 Task: Invite Team Member Softage.1@softage.net to Workspace Call Center Services. Invite Team Member Softage.2@softage.net to Workspace Call Center Services. Invite Team Member Softage.3@softage.net to Workspace Call Center Services. Invite Team Member Softage.4@softage.net to Workspace Call Center Services
Action: Mouse moved to (282, 249)
Screenshot: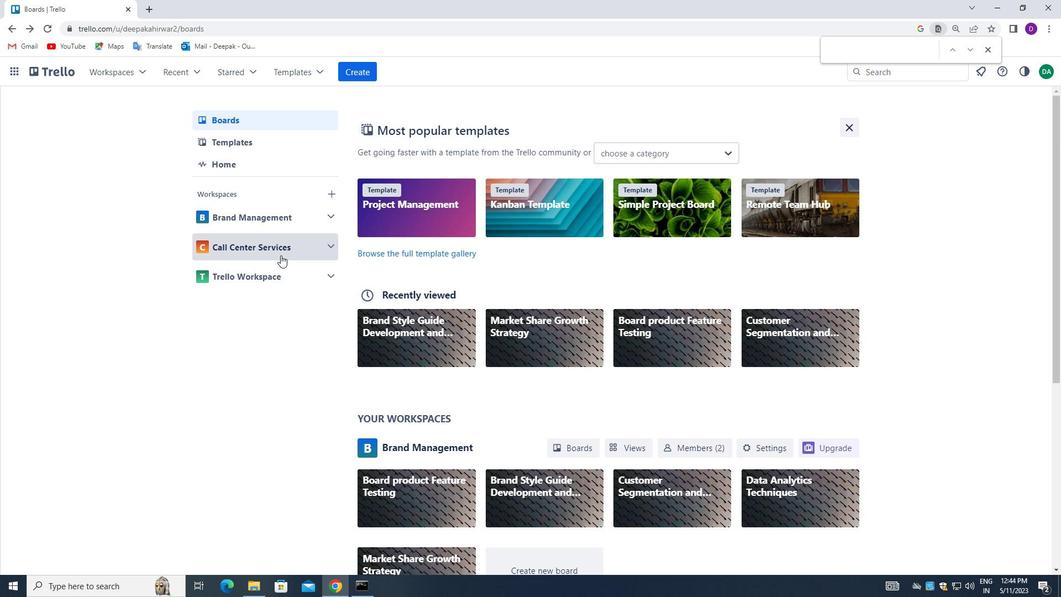 
Action: Mouse pressed left at (282, 249)
Screenshot: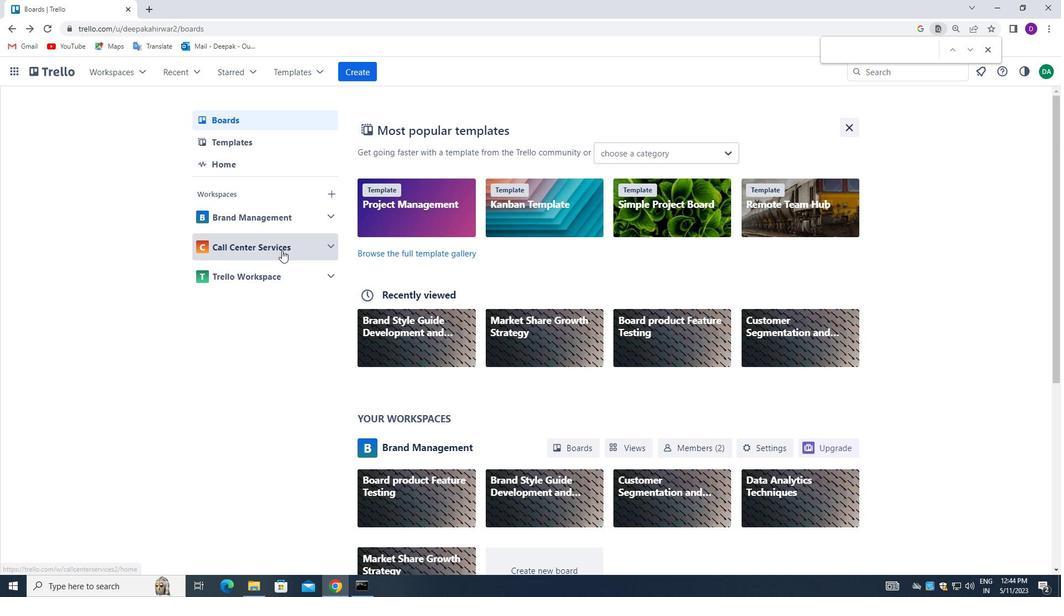 
Action: Mouse moved to (274, 337)
Screenshot: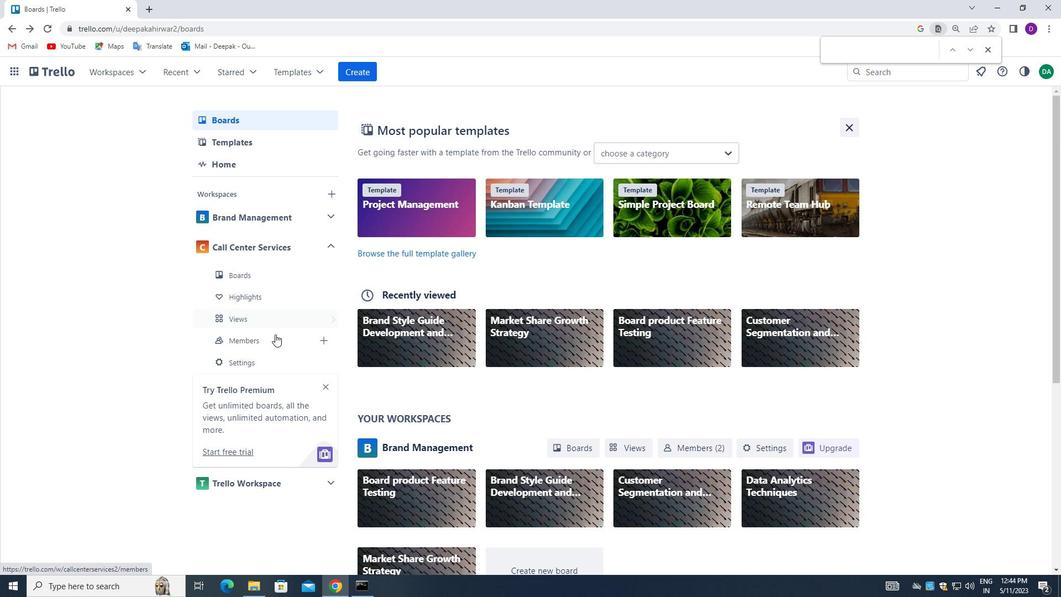
Action: Mouse pressed left at (274, 337)
Screenshot: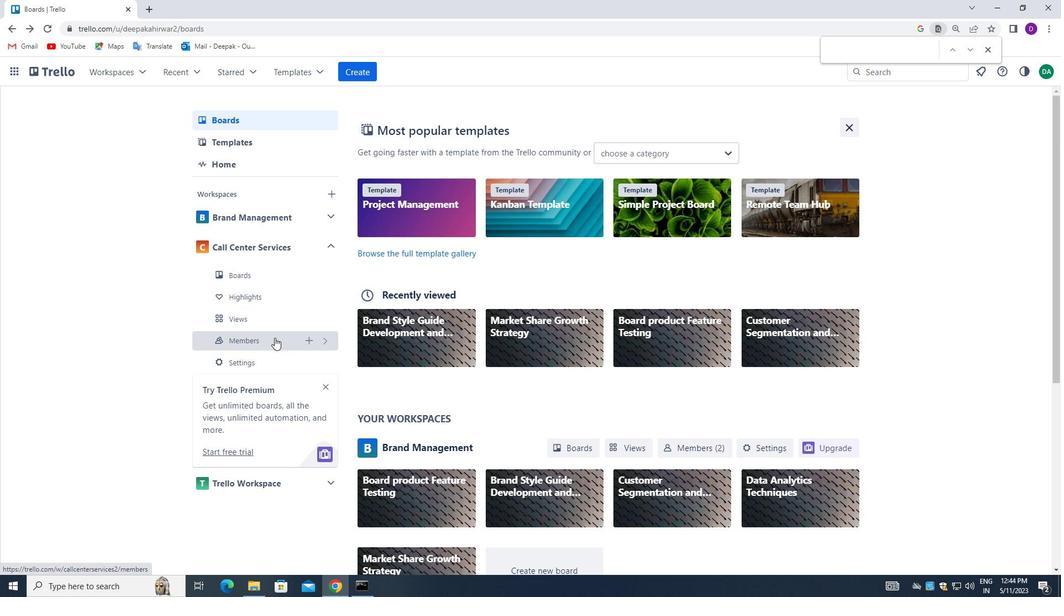 
Action: Mouse moved to (790, 117)
Screenshot: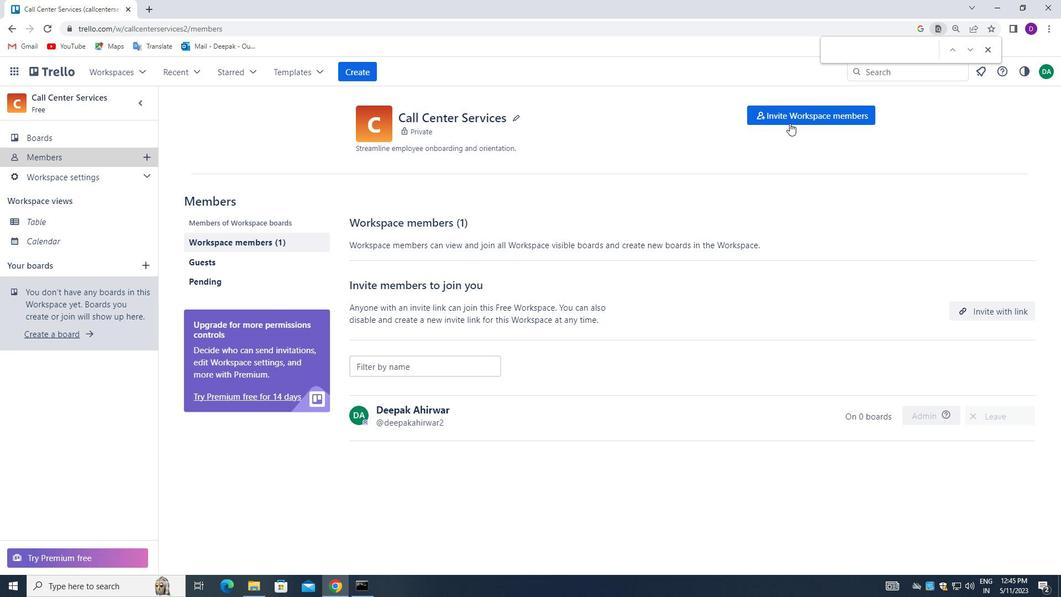 
Action: Mouse pressed left at (790, 117)
Screenshot: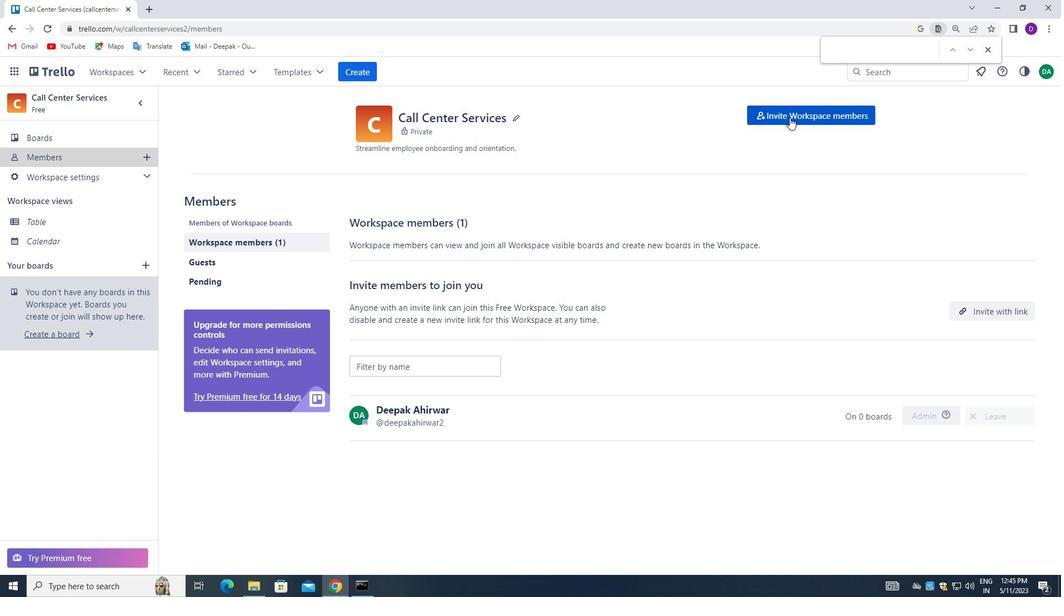 
Action: Mouse moved to (447, 313)
Screenshot: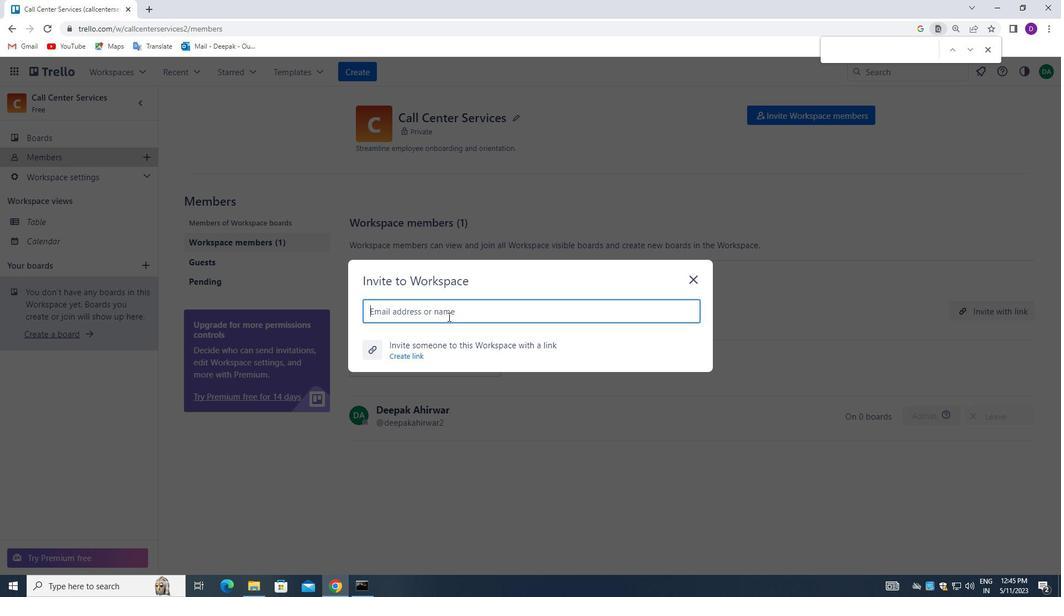 
Action: Mouse pressed left at (447, 313)
Screenshot: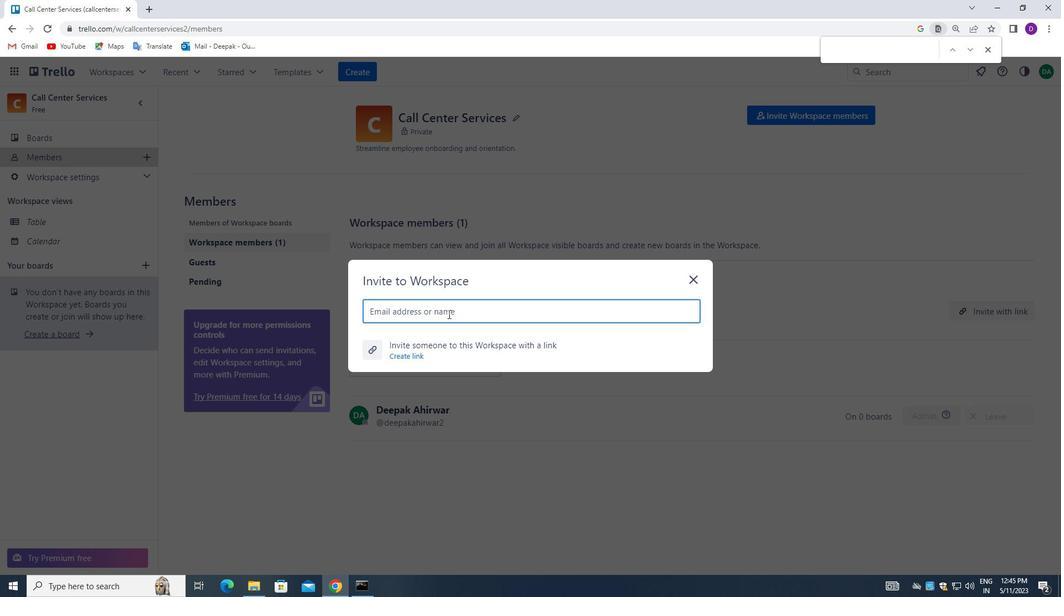 
Action: Key pressed softage.1<Key.shift>@SOFTAGE.NET
Screenshot: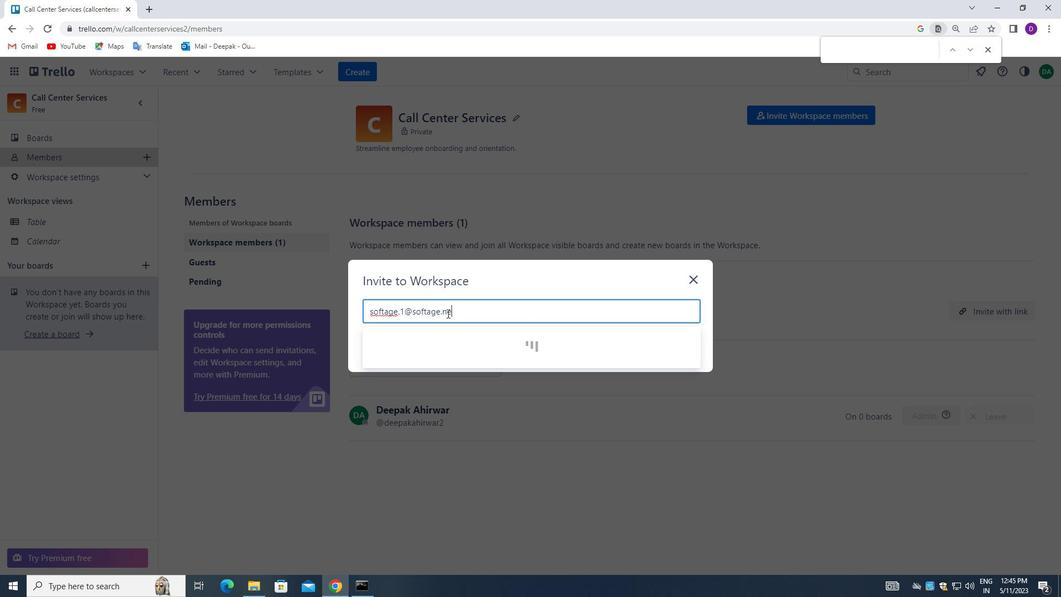 
Action: Mouse moved to (419, 345)
Screenshot: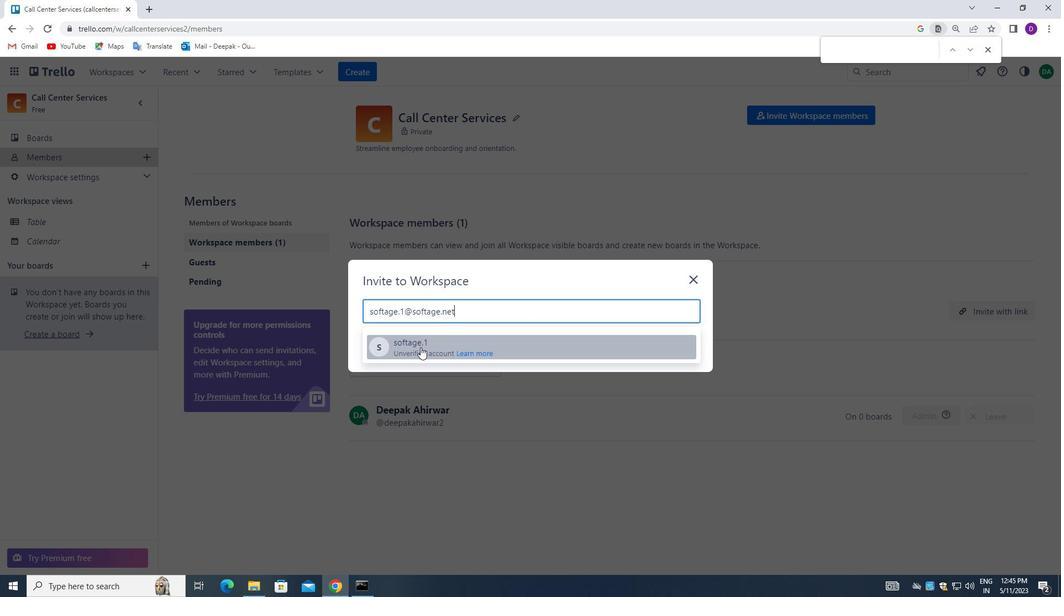 
Action: Mouse pressed left at (419, 345)
Screenshot: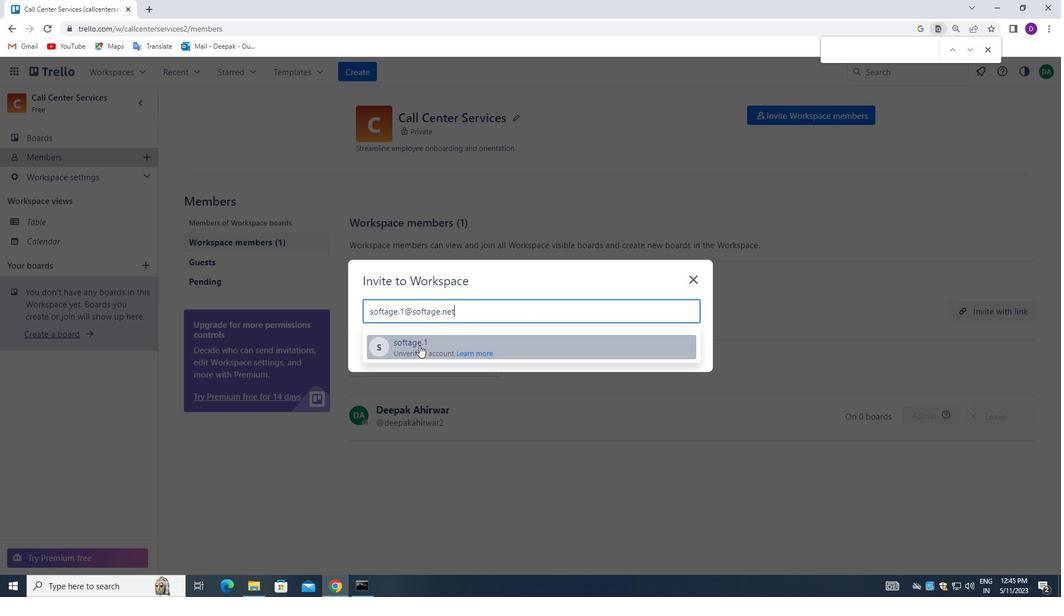 
Action: Mouse moved to (465, 278)
Screenshot: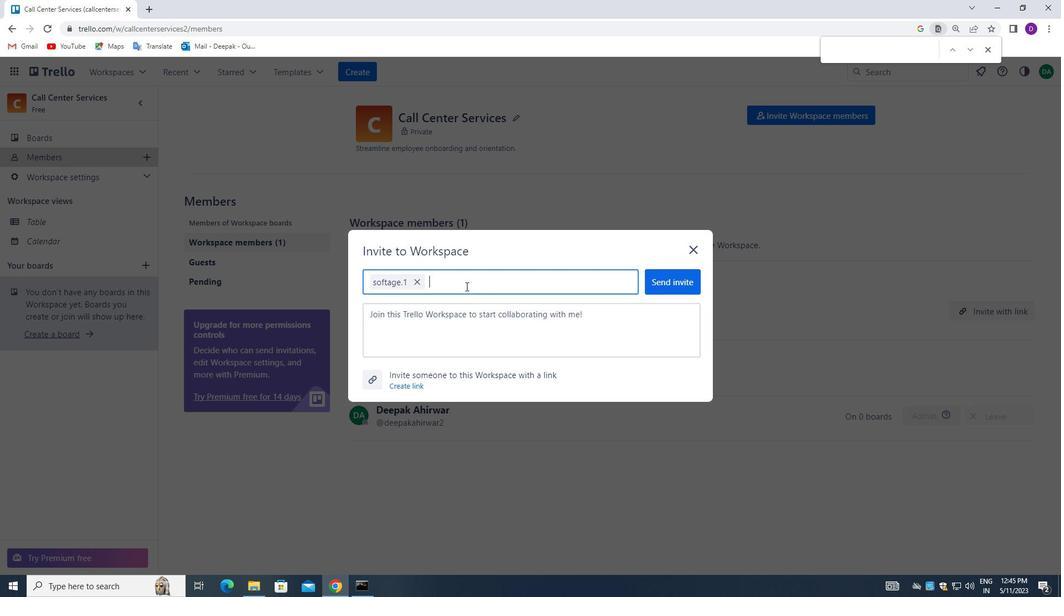 
Action: Key pressed <Key.shift_r>SOFTAGE.2<Key.shift><Key.shift><Key.shift><Key.shift><Key.shift><Key.shift>@SOFTAGE.NET
Screenshot: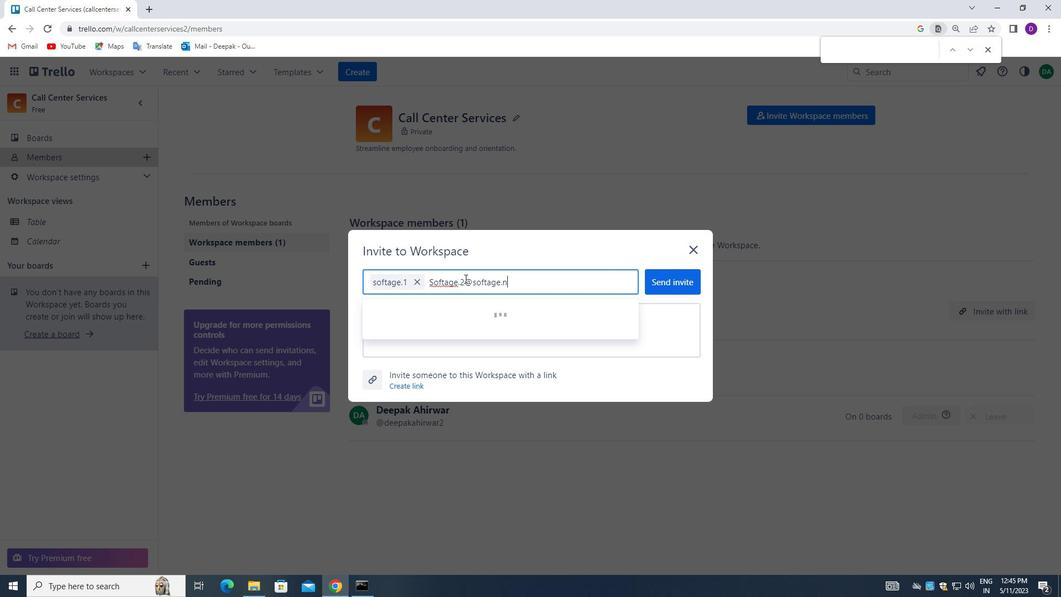 
Action: Mouse moved to (439, 311)
Screenshot: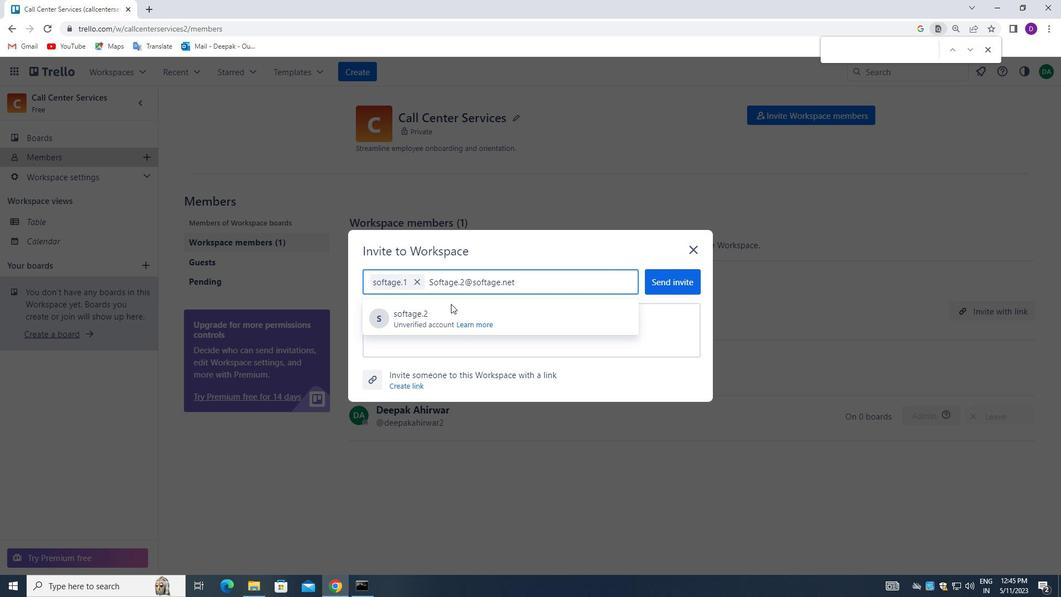 
Action: Mouse pressed left at (439, 311)
Screenshot: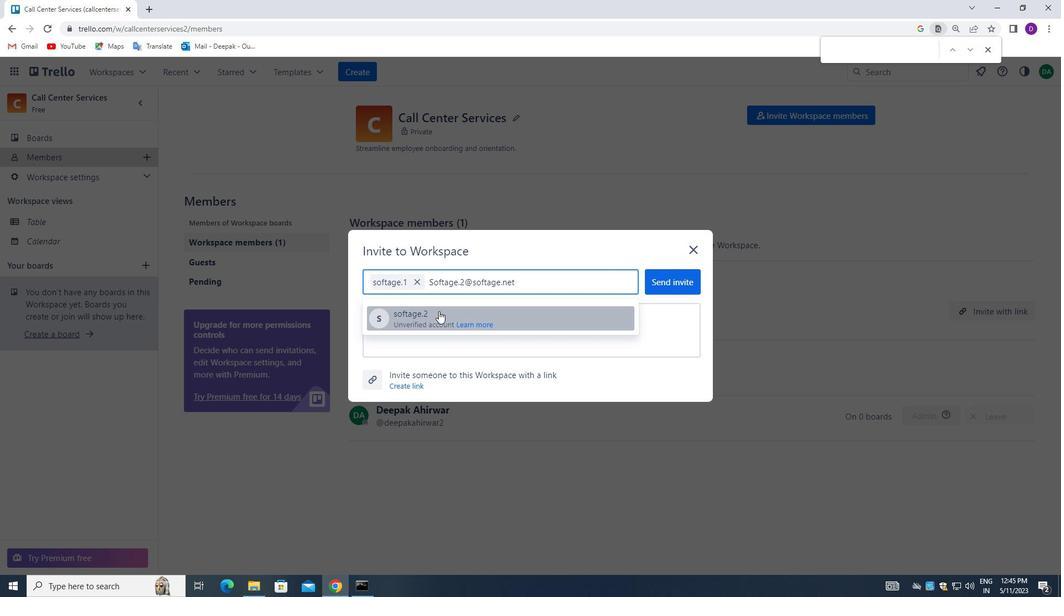 
Action: Mouse moved to (521, 279)
Screenshot: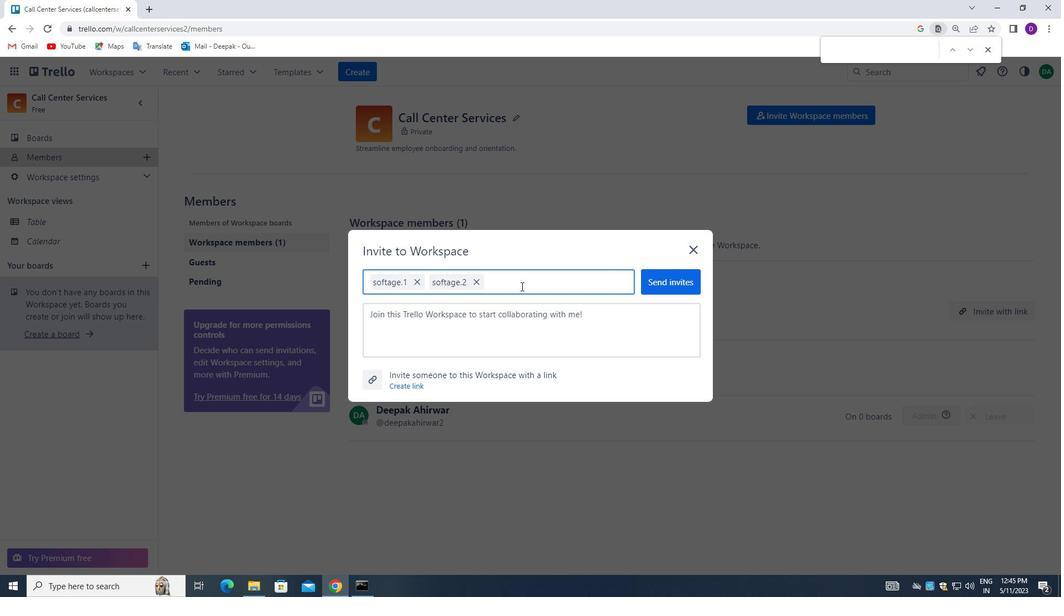 
Action: Key pressed SOFTAGE.3<Key.shift>@SOFG=<Key.backspace><Key.backspace>TAGE.NET<Key.space>
Screenshot: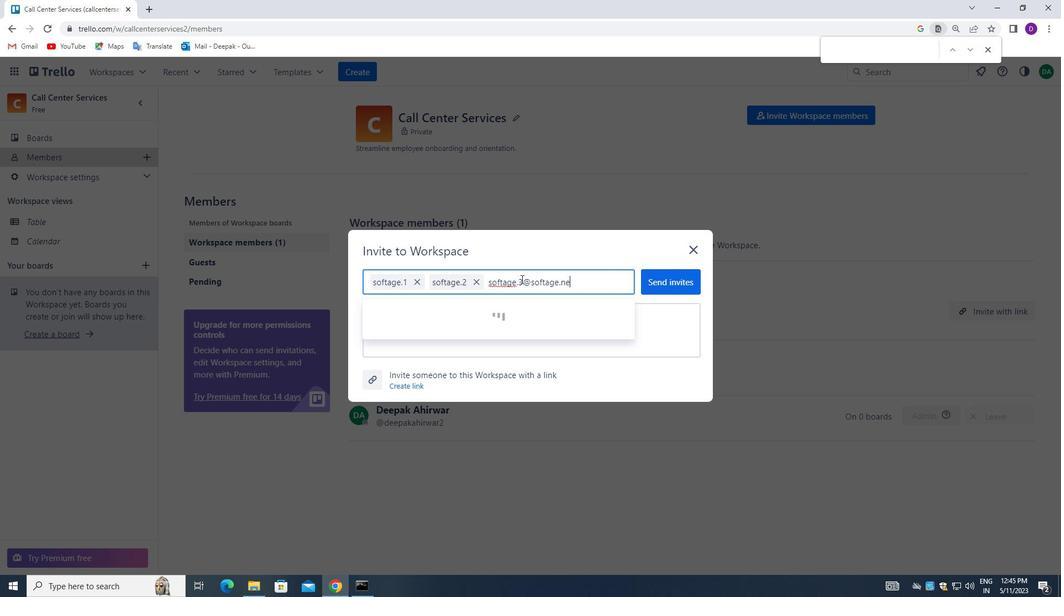 
Action: Mouse moved to (460, 294)
Screenshot: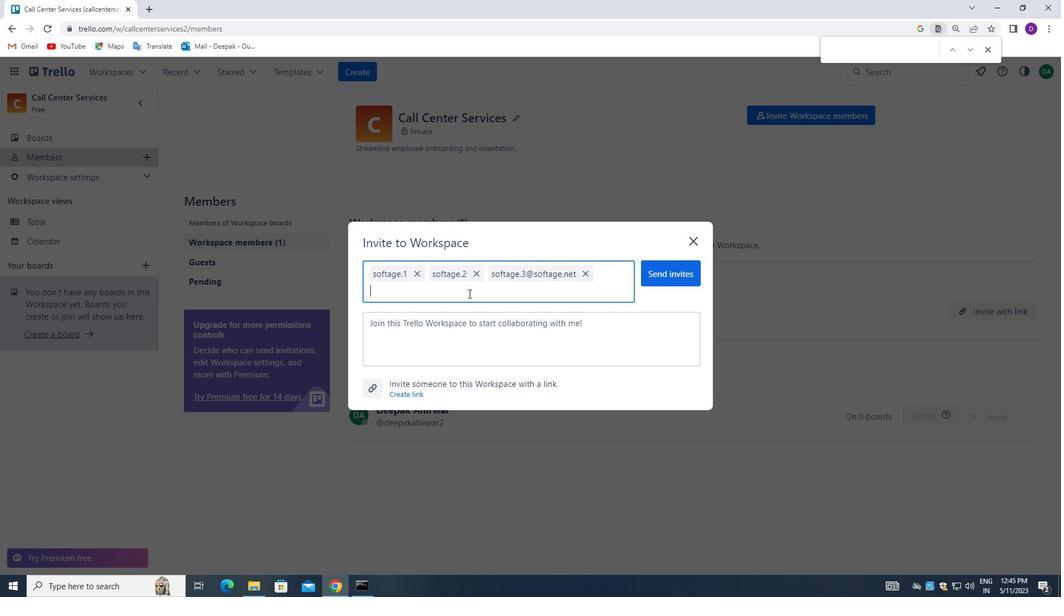 
Action: Key pressed SOFTAGE.4<Key.shift>@SOFTAGE.NET
Screenshot: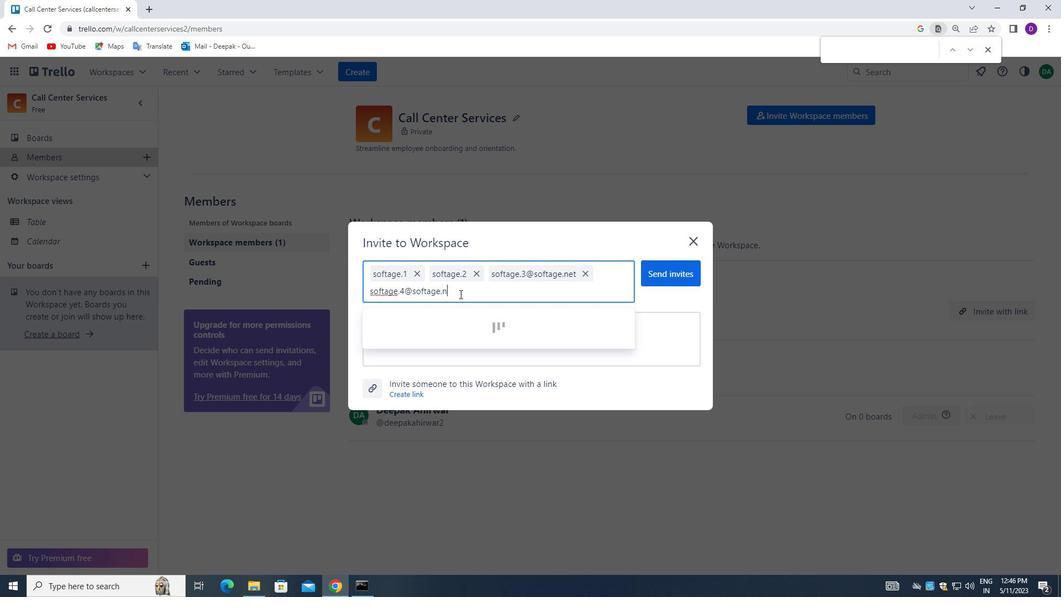 
Action: Mouse moved to (435, 328)
Screenshot: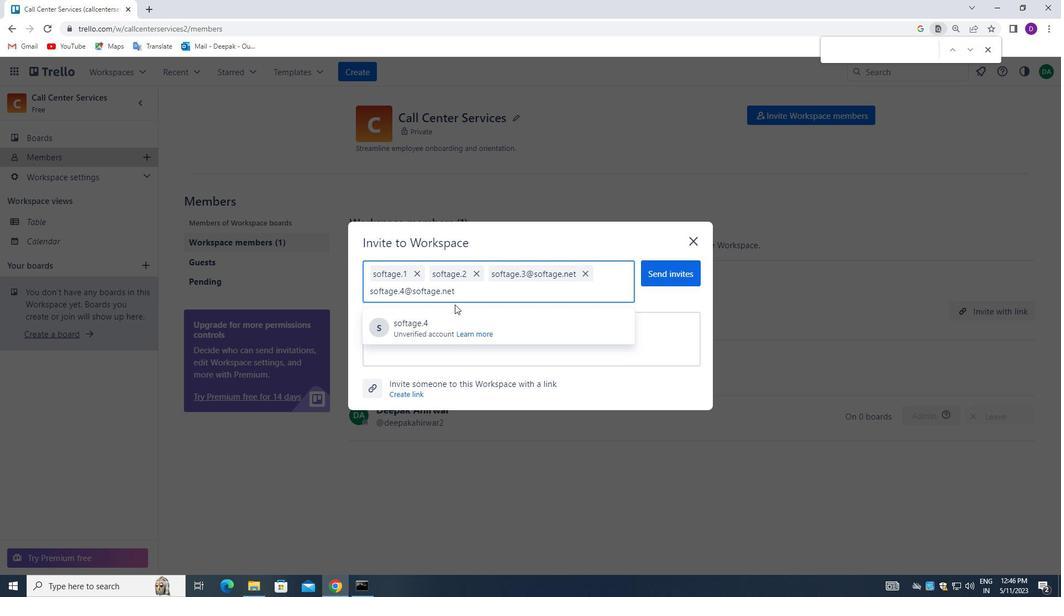 
Action: Mouse pressed left at (435, 328)
Screenshot: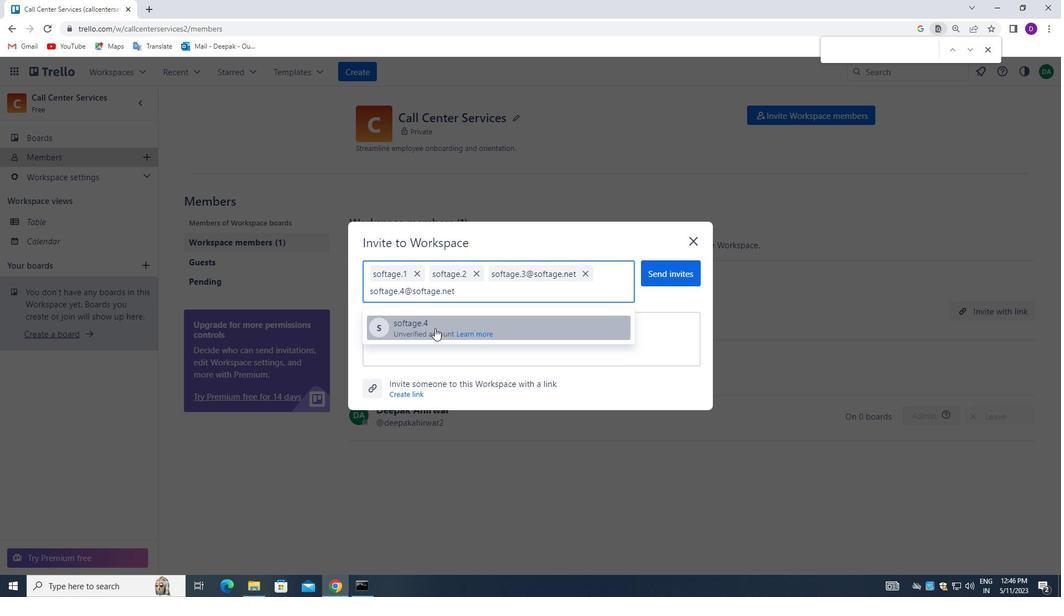 
Action: Mouse moved to (665, 275)
Screenshot: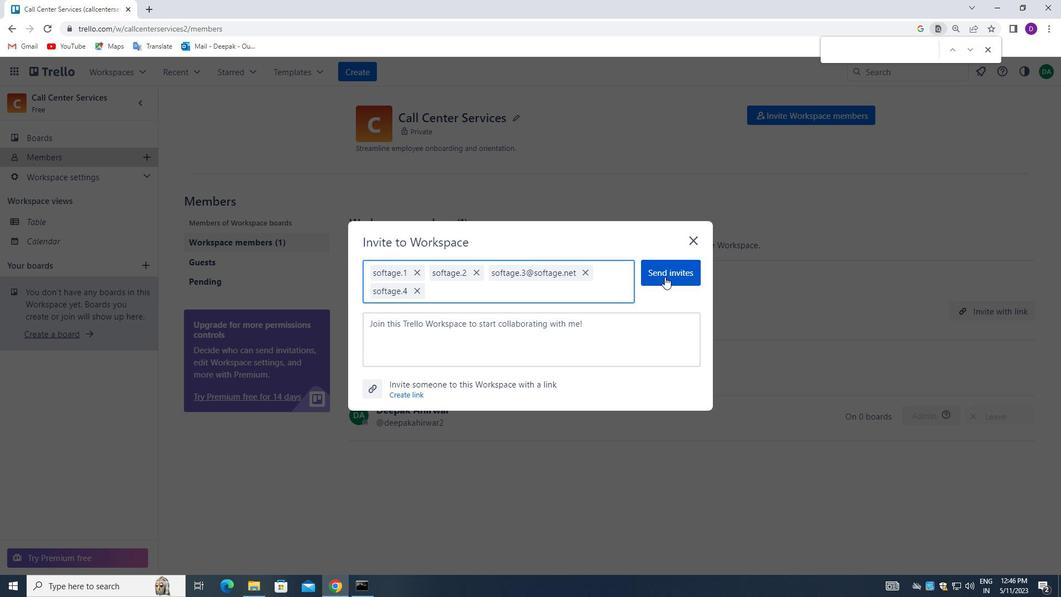 
Action: Mouse pressed left at (665, 275)
Screenshot: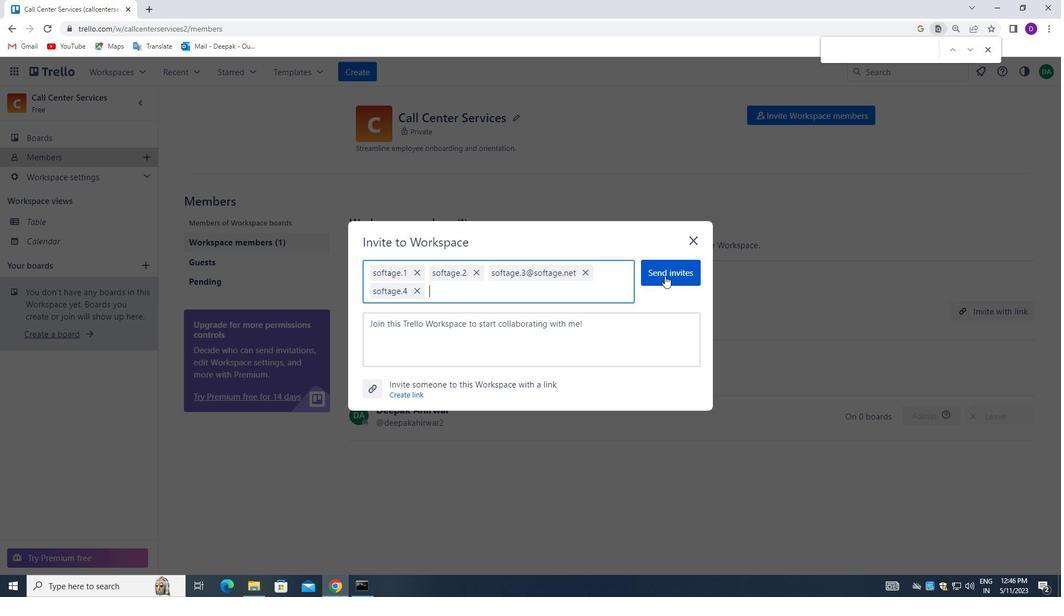 
Action: Mouse moved to (665, 269)
Screenshot: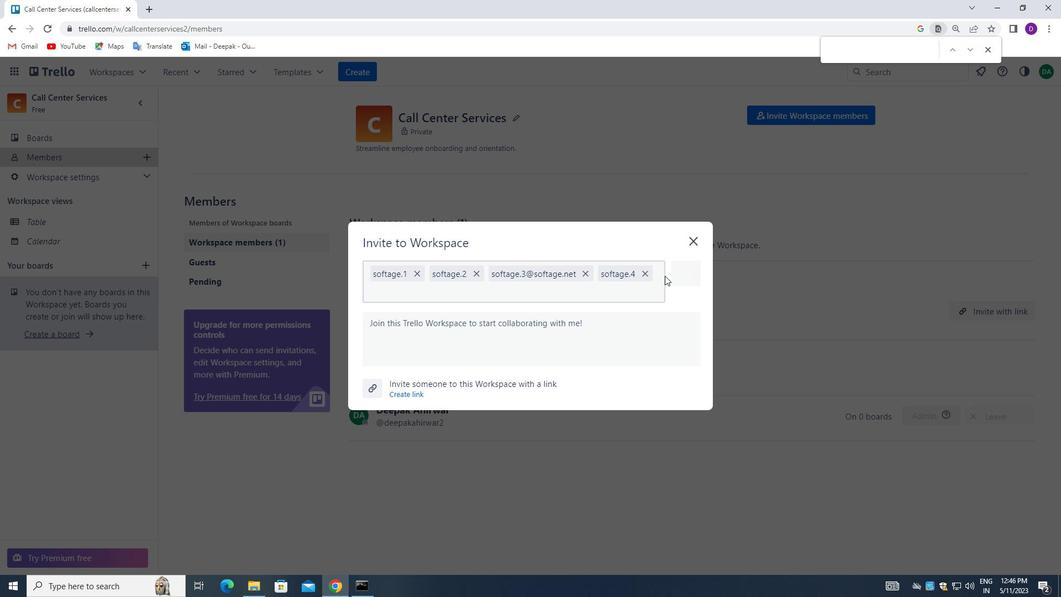 
